 Task: Create ChildIssue0017 as Child Issue of Issue Issue0009 in Backlog  in Scrum Project Project0002 in Jira
Action: Mouse moved to (383, 437)
Screenshot: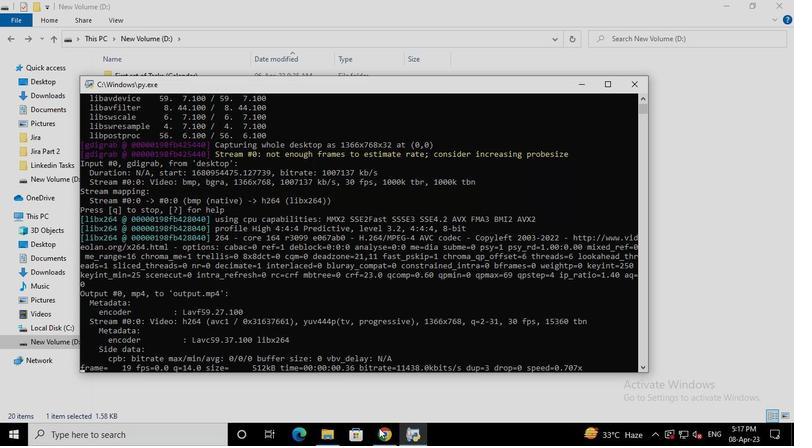 
Action: Mouse pressed left at (383, 437)
Screenshot: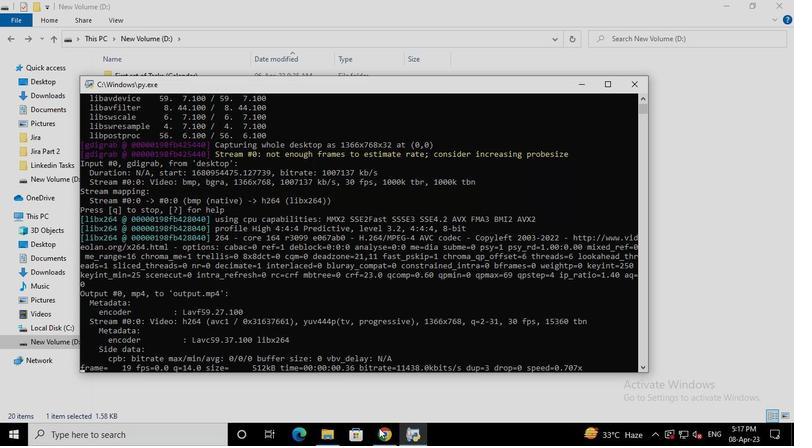 
Action: Mouse moved to (103, 181)
Screenshot: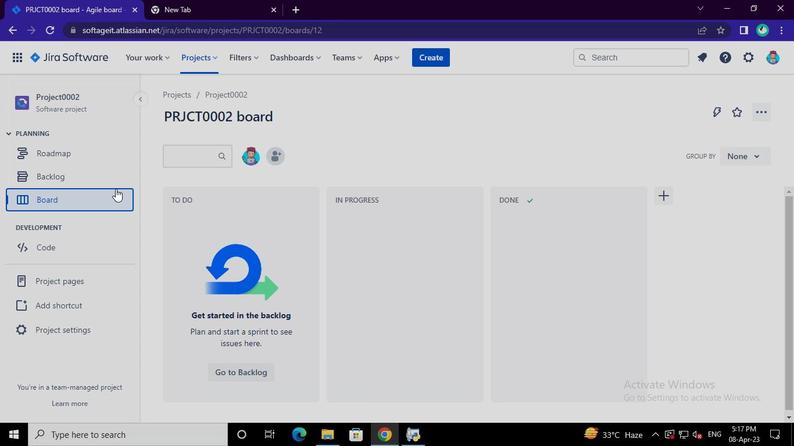
Action: Mouse pressed left at (103, 181)
Screenshot: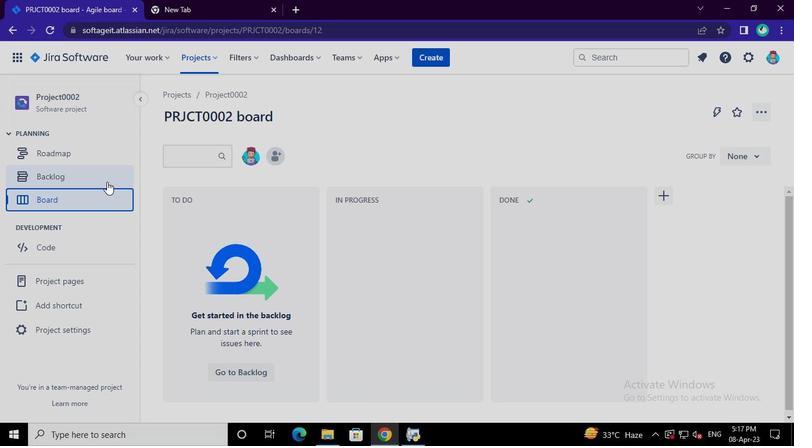 
Action: Mouse moved to (277, 335)
Screenshot: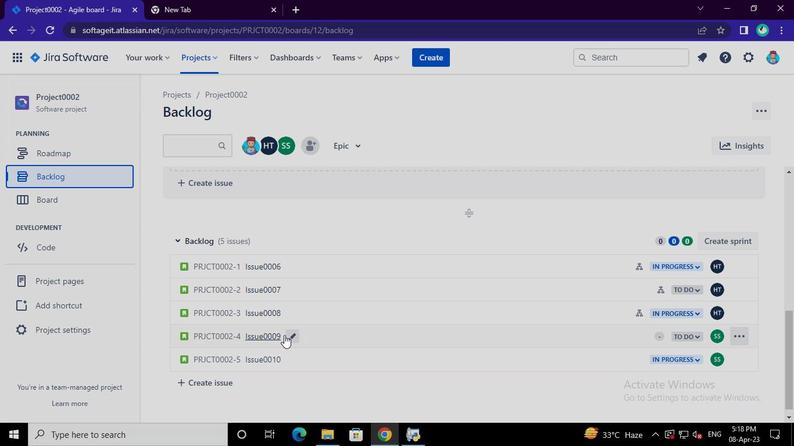
Action: Mouse pressed left at (277, 335)
Screenshot: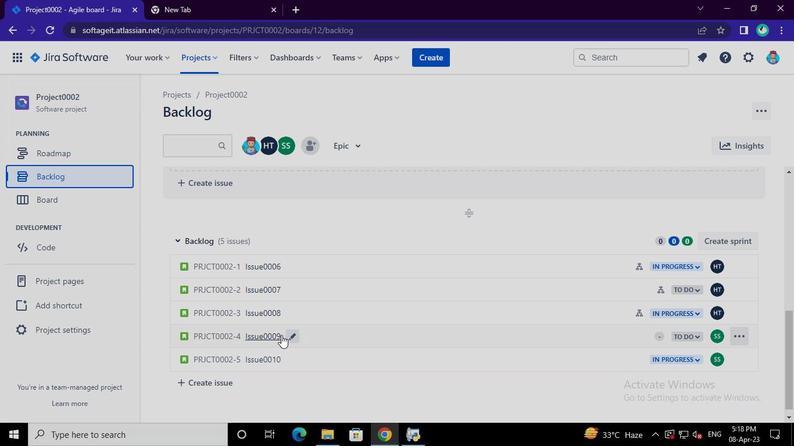 
Action: Mouse moved to (587, 233)
Screenshot: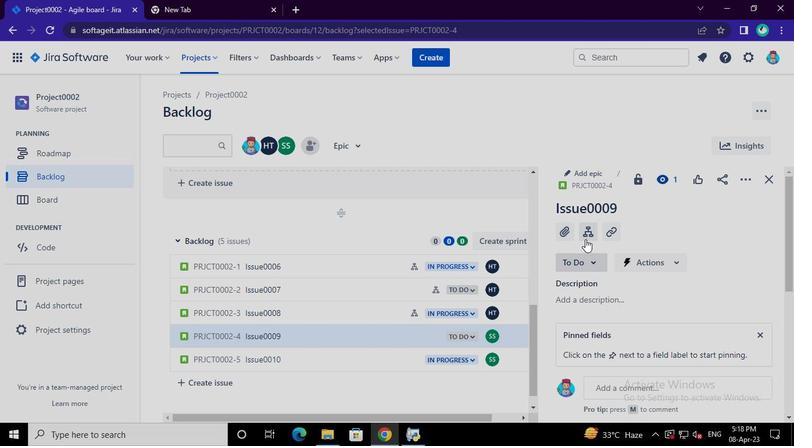 
Action: Mouse pressed left at (587, 233)
Screenshot: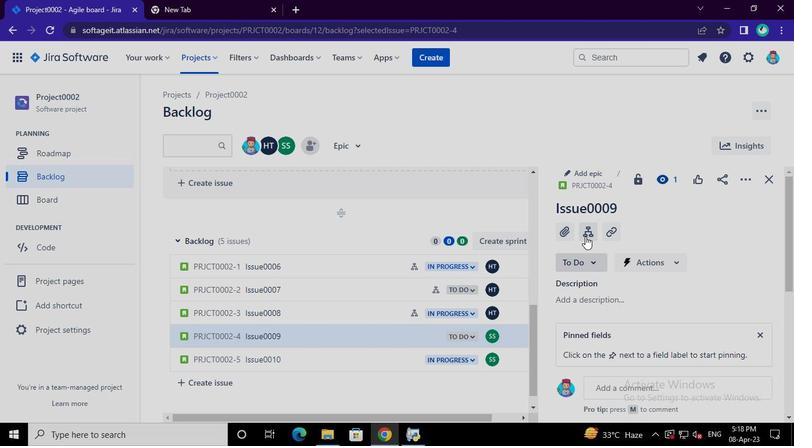 
Action: Mouse moved to (594, 282)
Screenshot: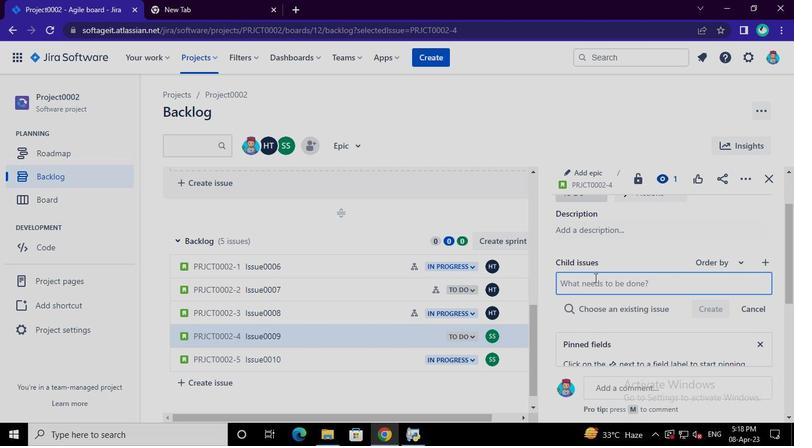 
Action: Mouse pressed left at (594, 282)
Screenshot: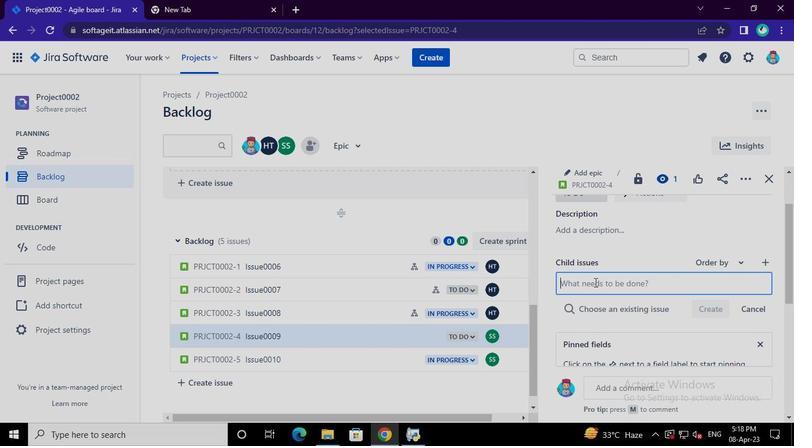 
Action: Mouse moved to (595, 283)
Screenshot: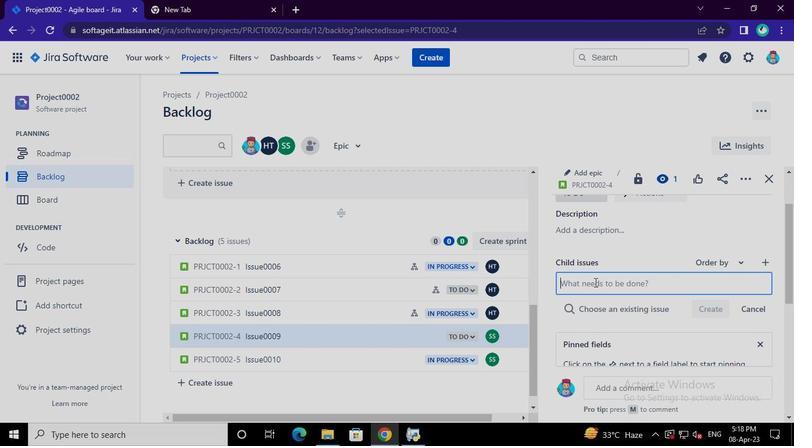 
Action: Keyboard Key.shift
Screenshot: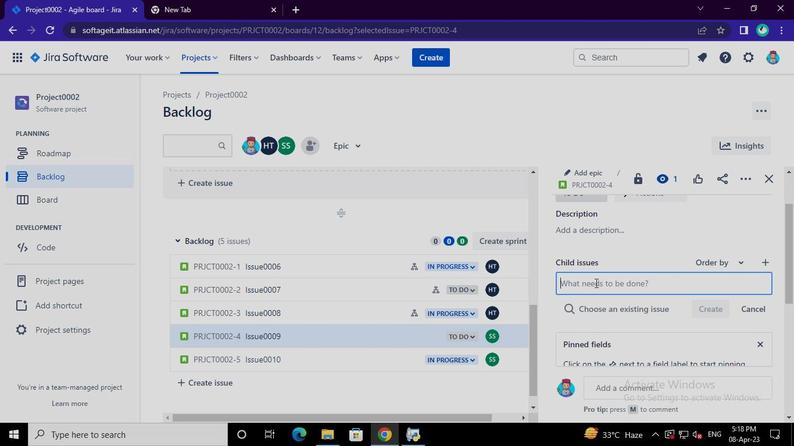 
Action: Keyboard C
Screenshot: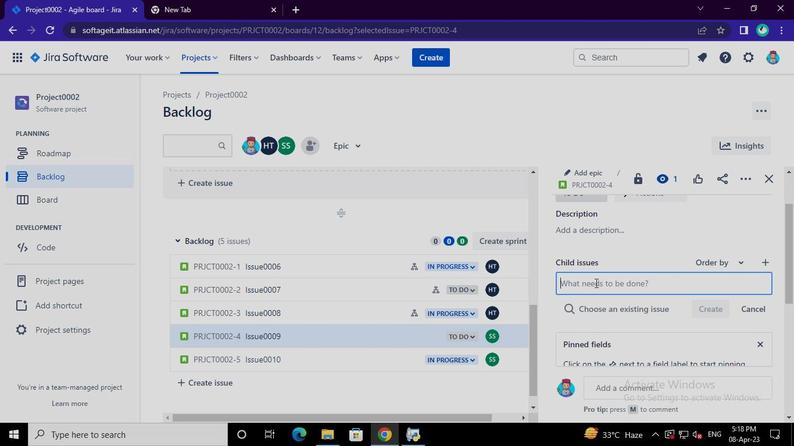 
Action: Keyboard h
Screenshot: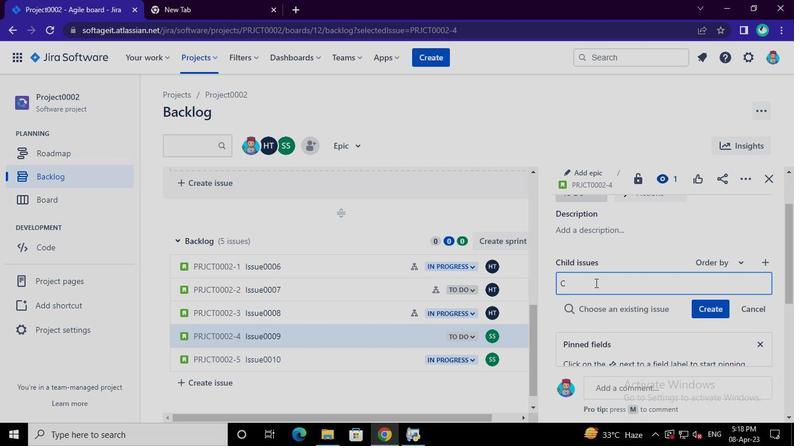 
Action: Keyboard i
Screenshot: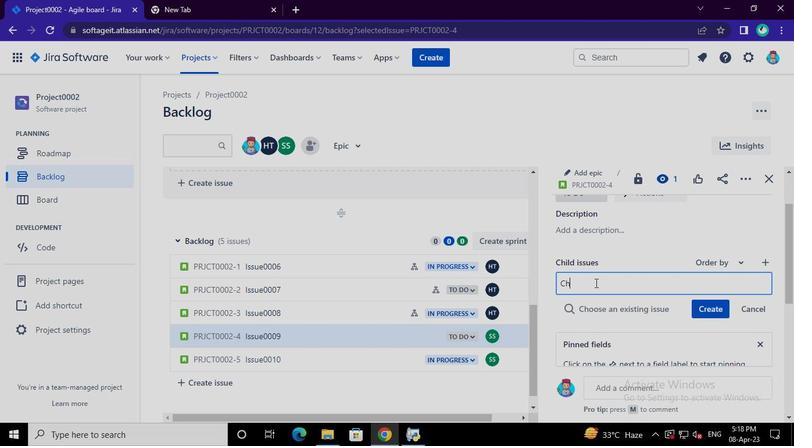
Action: Keyboard l
Screenshot: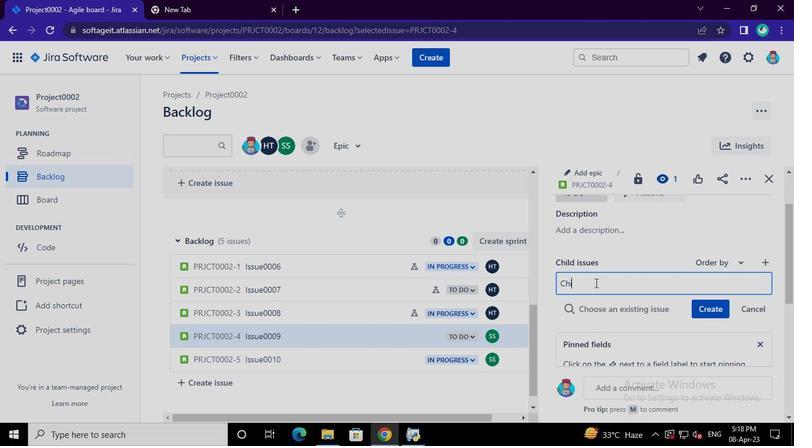 
Action: Keyboard d
Screenshot: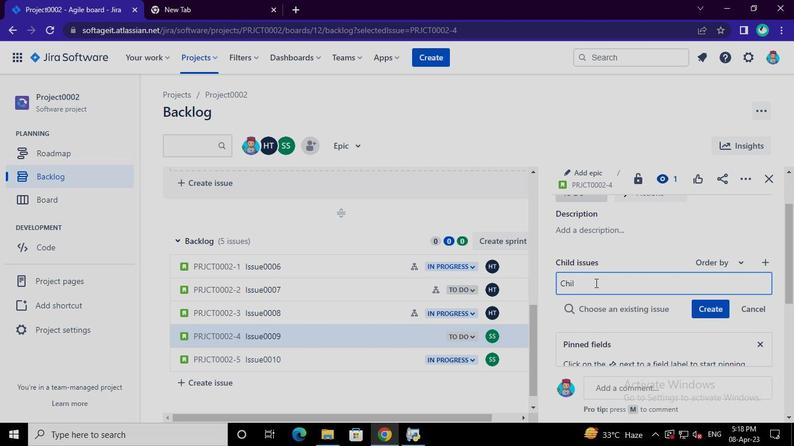 
Action: Keyboard Key.shift
Screenshot: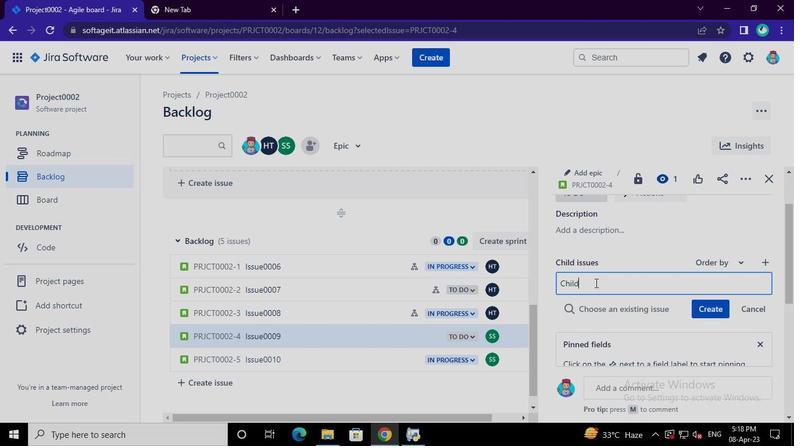 
Action: Keyboard I
Screenshot: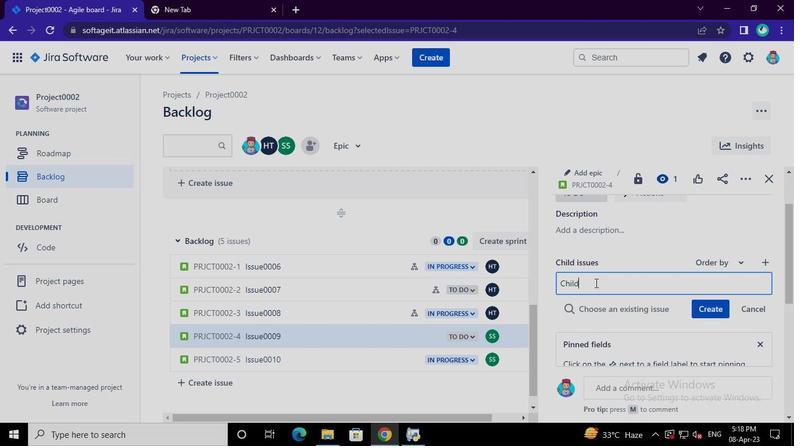 
Action: Keyboard s
Screenshot: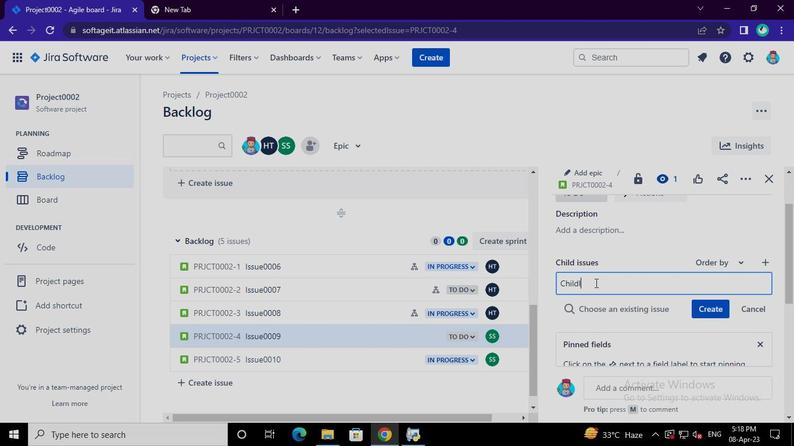 
Action: Keyboard s
Screenshot: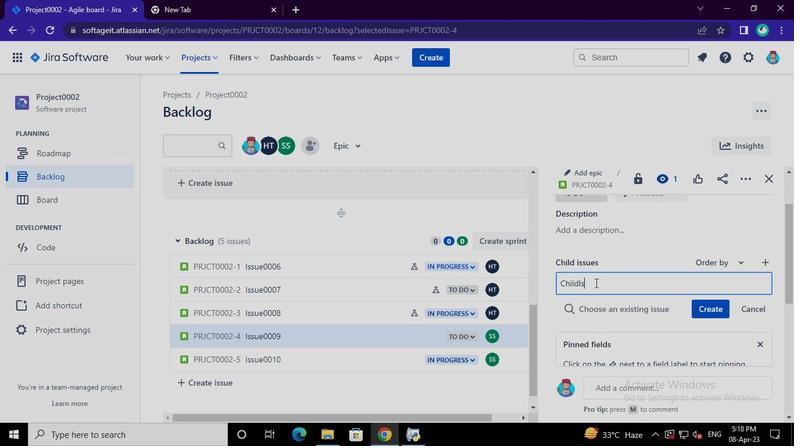 
Action: Keyboard u
Screenshot: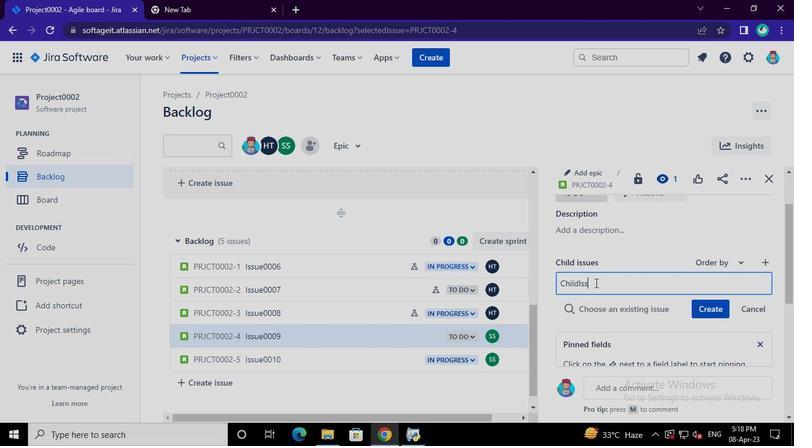 
Action: Keyboard e
Screenshot: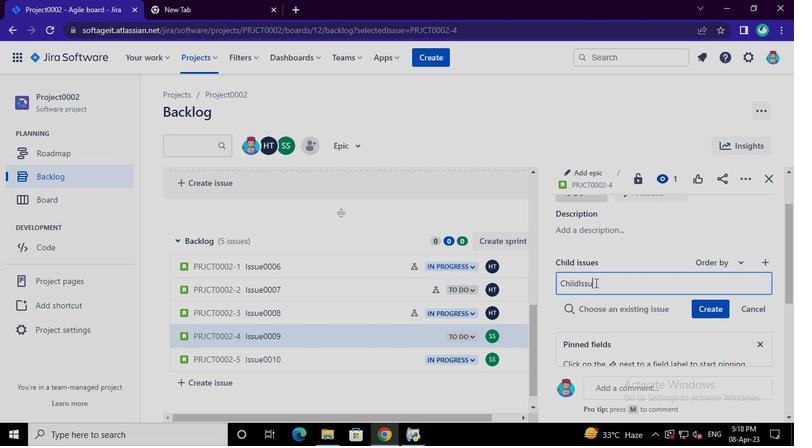 
Action: Keyboard <96>
Screenshot: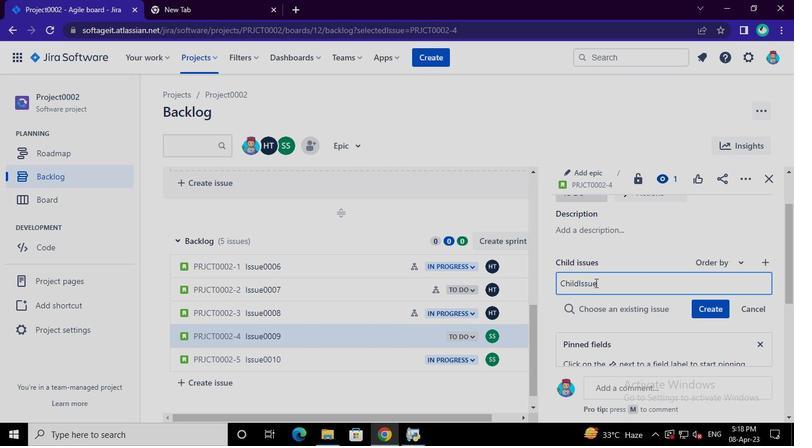 
Action: Keyboard <96>
Screenshot: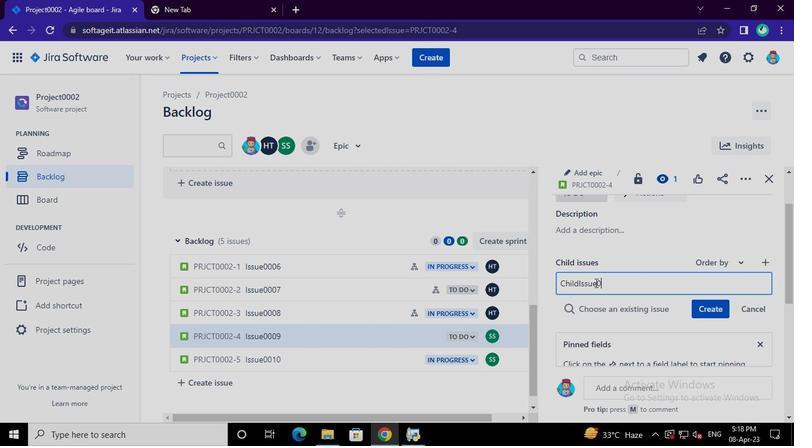 
Action: Keyboard <97>
Screenshot: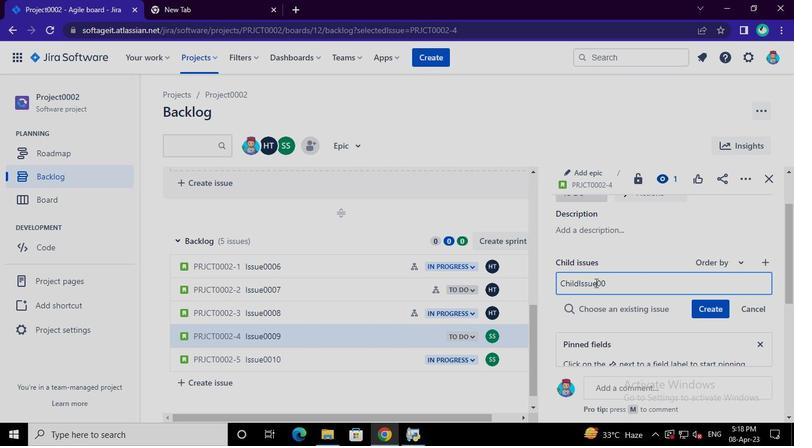 
Action: Keyboard <103>
Screenshot: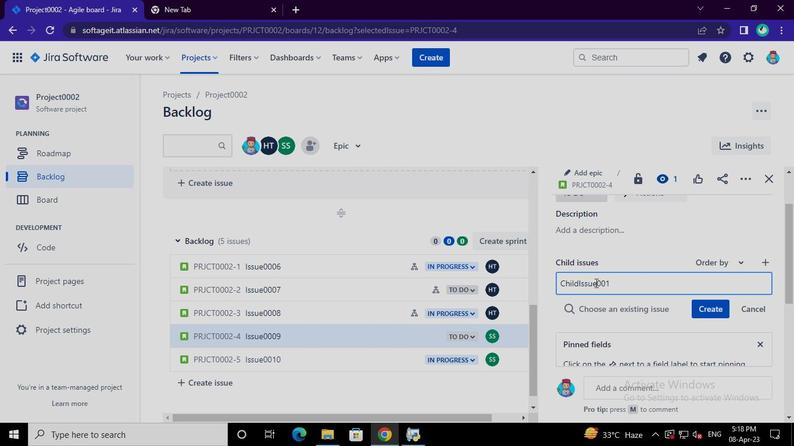 
Action: Mouse moved to (708, 312)
Screenshot: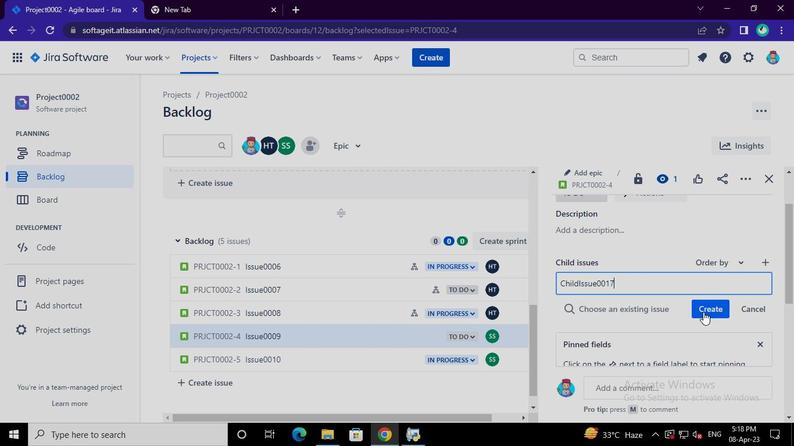 
Action: Mouse pressed left at (708, 312)
Screenshot: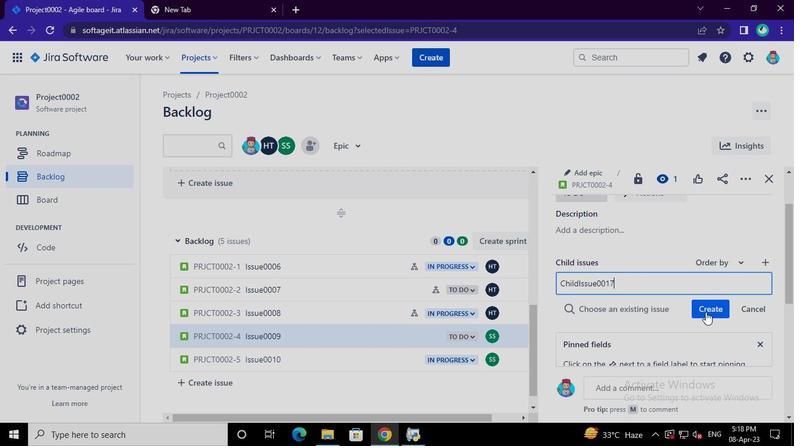 
Action: Mouse moved to (768, 181)
Screenshot: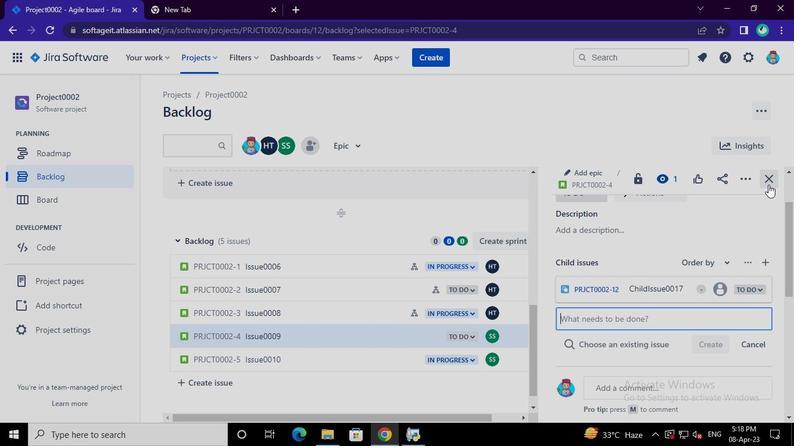 
Action: Mouse pressed left at (768, 181)
Screenshot: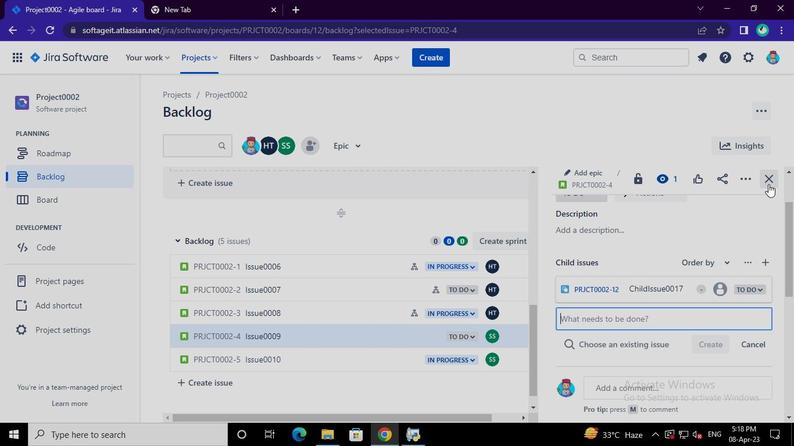 
Action: Mouse moved to (410, 435)
Screenshot: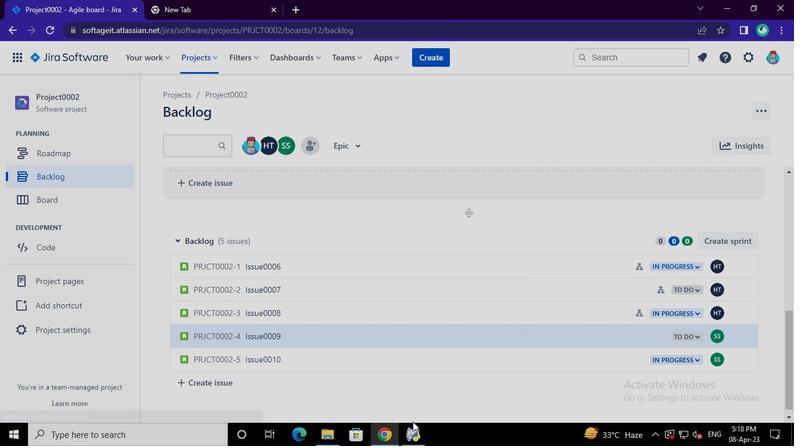 
Action: Mouse pressed left at (410, 435)
Screenshot: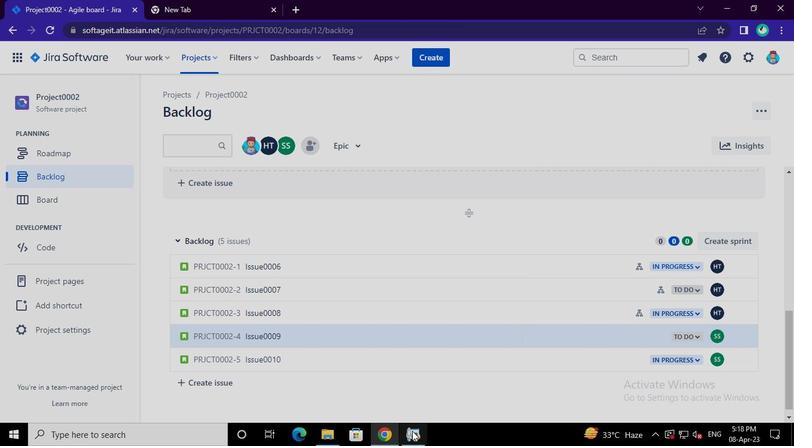 
Action: Mouse moved to (630, 81)
Screenshot: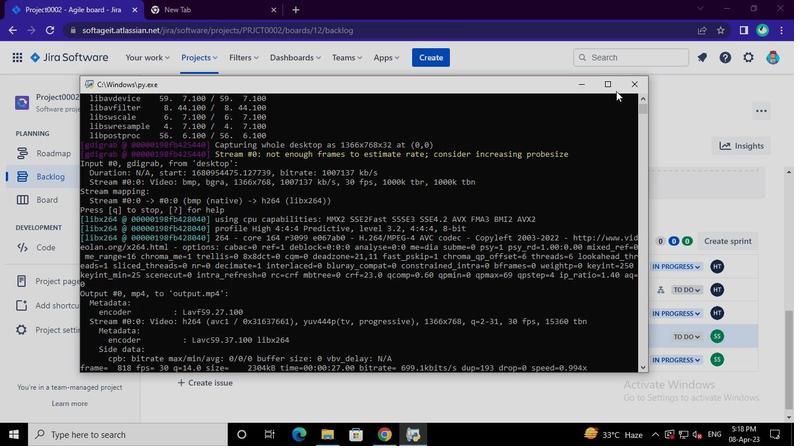 
Action: Mouse pressed left at (630, 81)
Screenshot: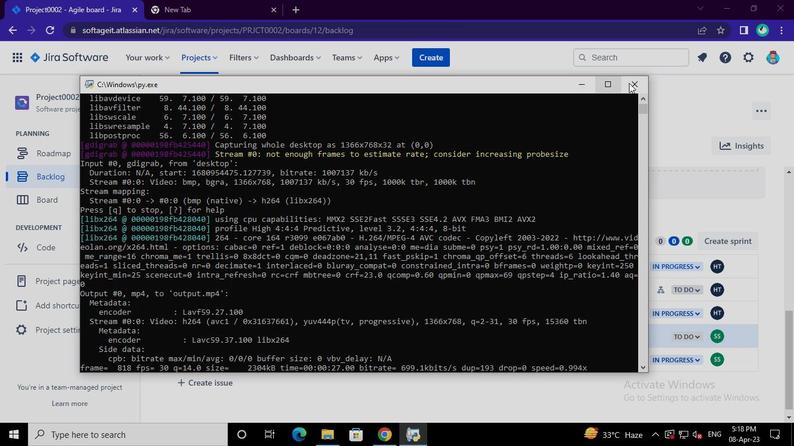 
